 Task: Create a task  Create user profiles and permissions system for the app , assign it to team member softage.10@softage.net in the project TurboCharge and update the status of the task to  On Track  , set the priority of the task to Low.
Action: Mouse moved to (57, 314)
Screenshot: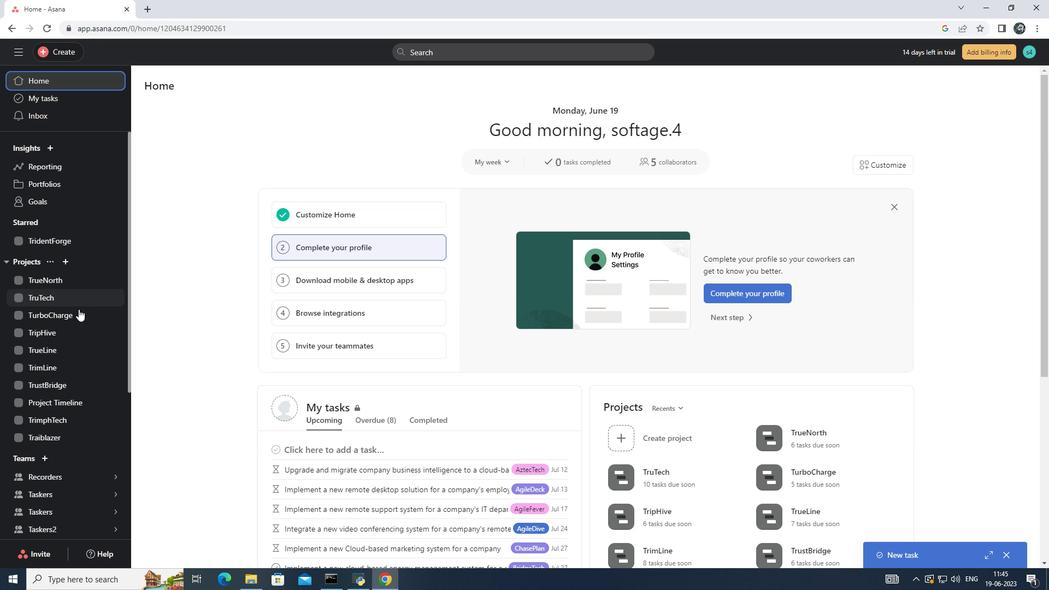 
Action: Mouse pressed left at (57, 314)
Screenshot: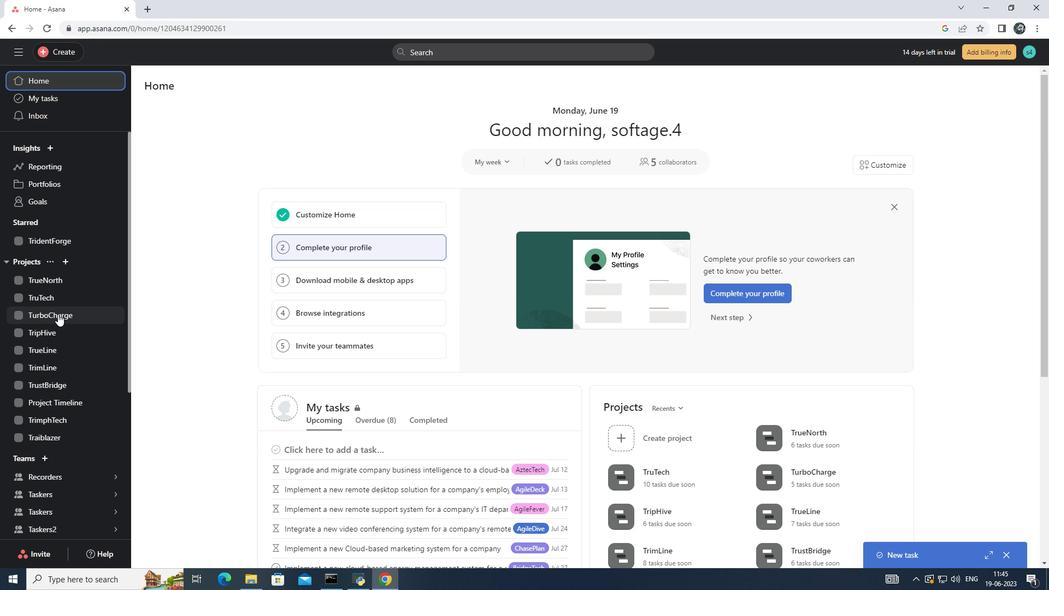 
Action: Mouse moved to (166, 137)
Screenshot: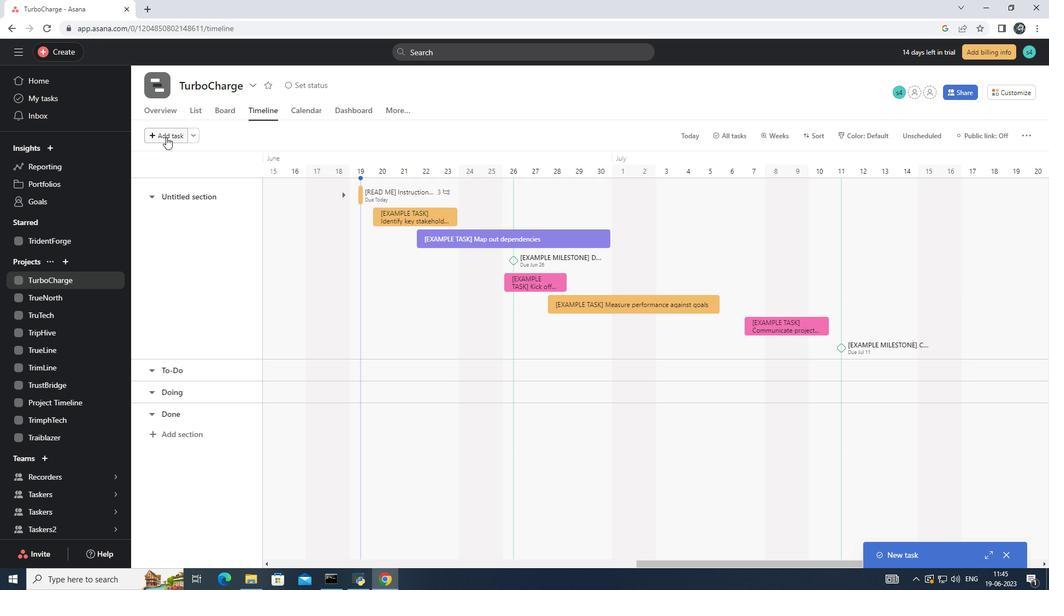 
Action: Mouse pressed left at (166, 137)
Screenshot: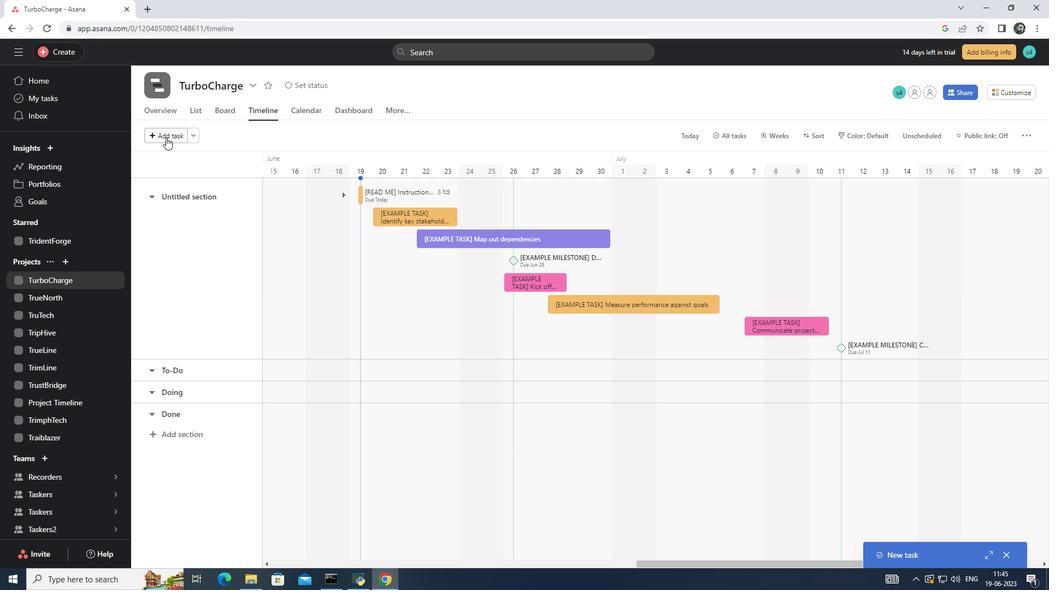 
Action: Mouse moved to (390, 192)
Screenshot: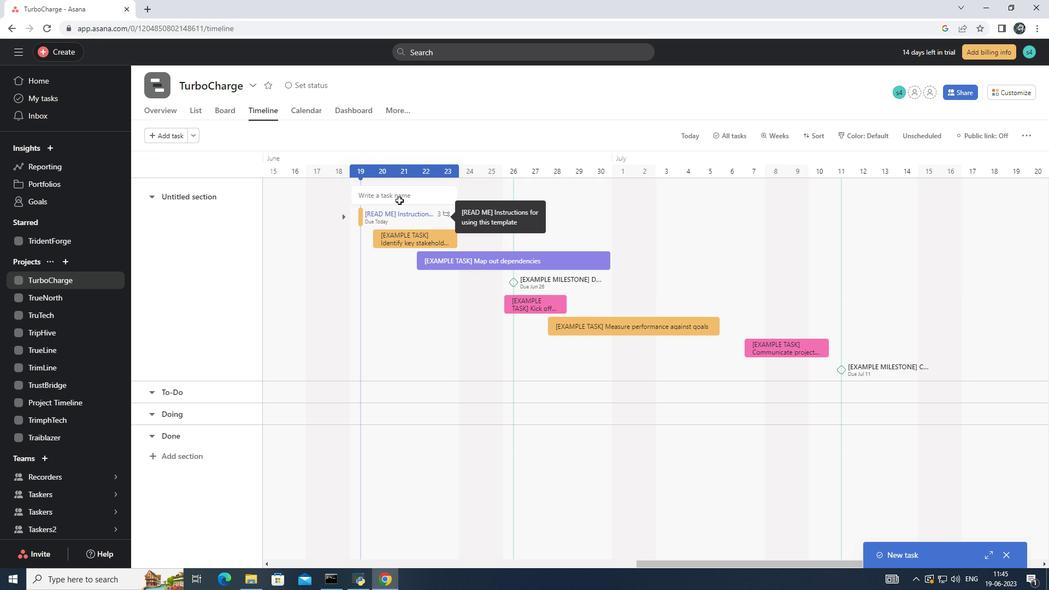 
Action: Mouse pressed left at (390, 192)
Screenshot: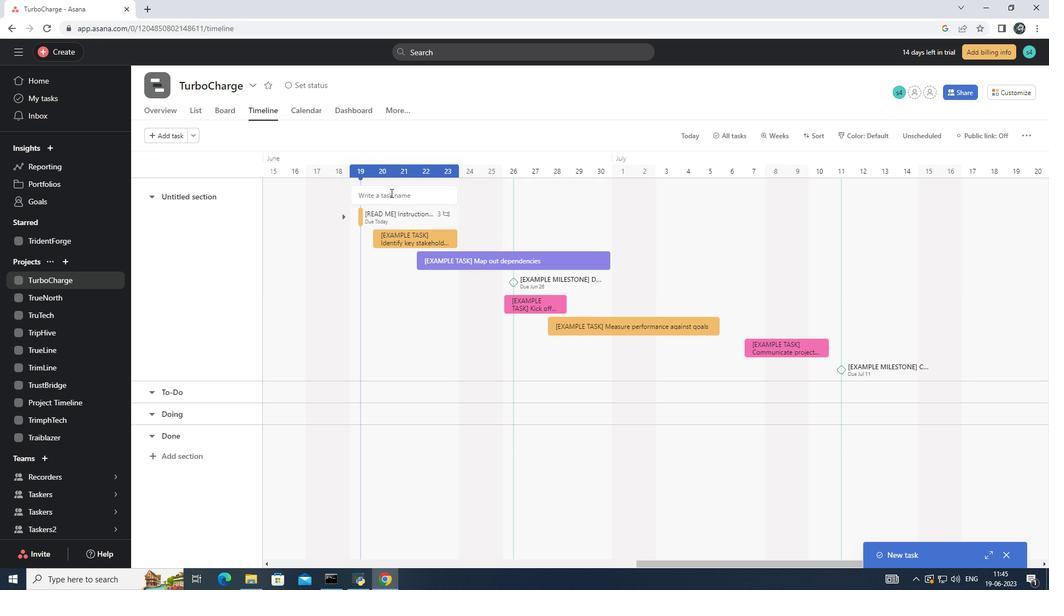 
Action: Key pressed <Key.shift>Cres<Key.backspace>ate<Key.space>user<Key.space>profiles<Key.space>and<Key.space>permissions<Key.space>systm<Key.backspace>em<Key.space>for<Key.space>the<Key.space>app<Key.enter>
Screenshot: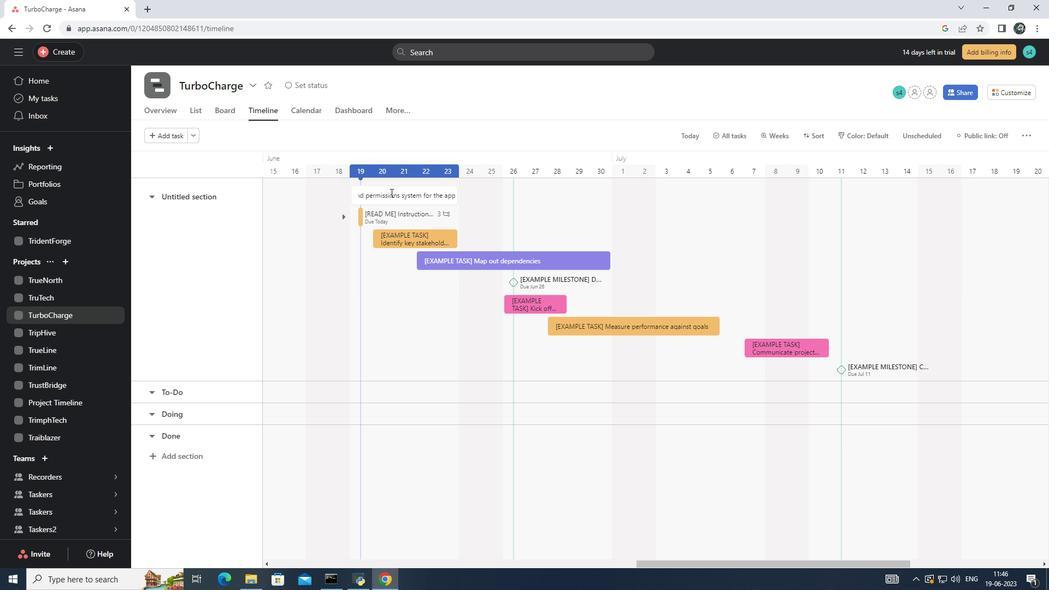 
Action: Mouse pressed left at (390, 192)
Screenshot: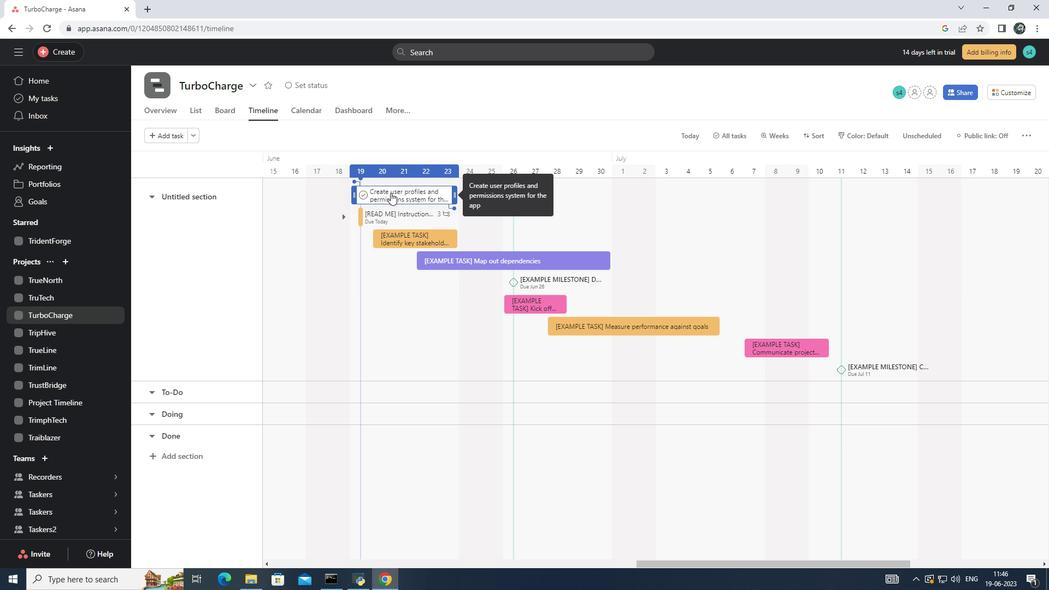 
Action: Mouse moved to (760, 194)
Screenshot: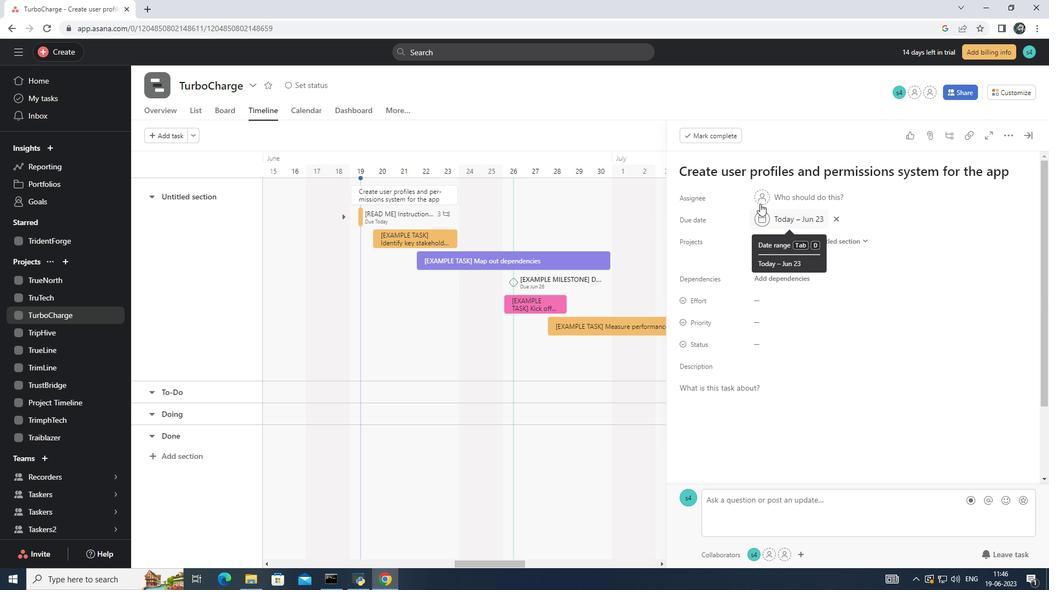 
Action: Mouse pressed left at (760, 194)
Screenshot: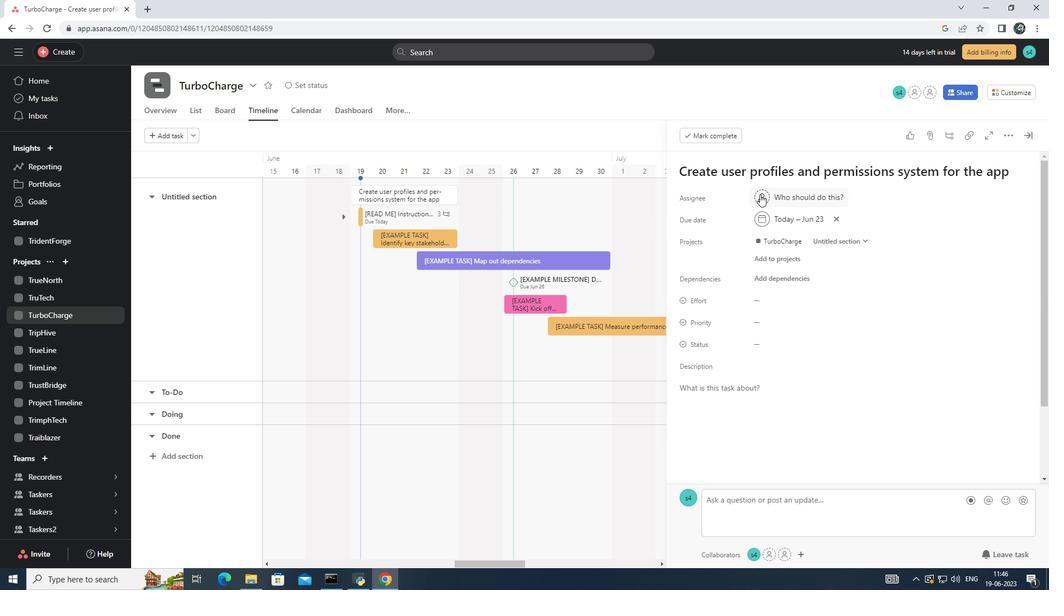 
Action: Mouse moved to (785, 194)
Screenshot: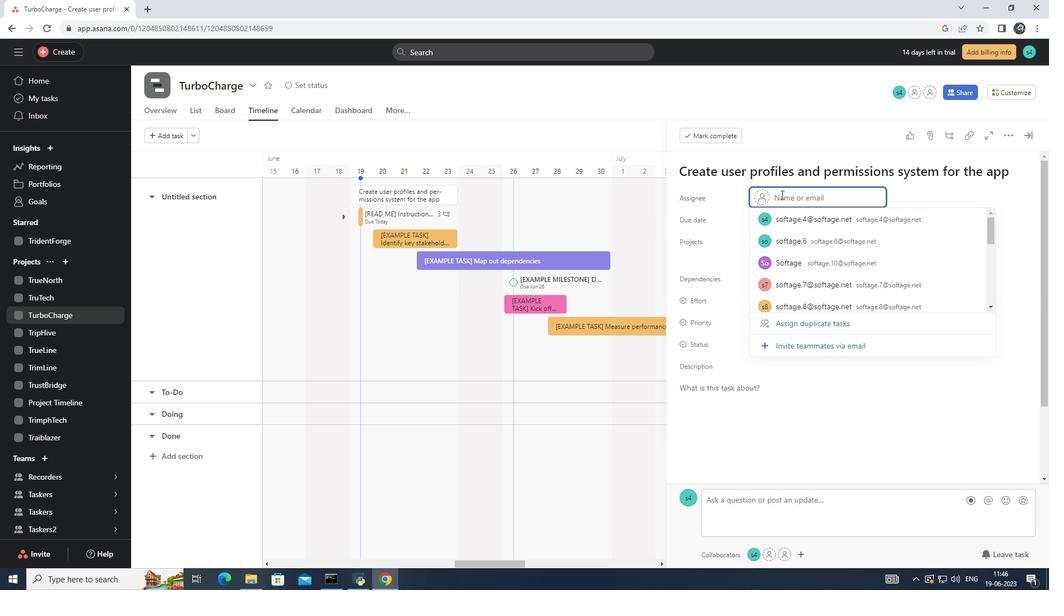 
Action: Key pressed softage.10<Key.shift>@softage.net<Key.enter>
Screenshot: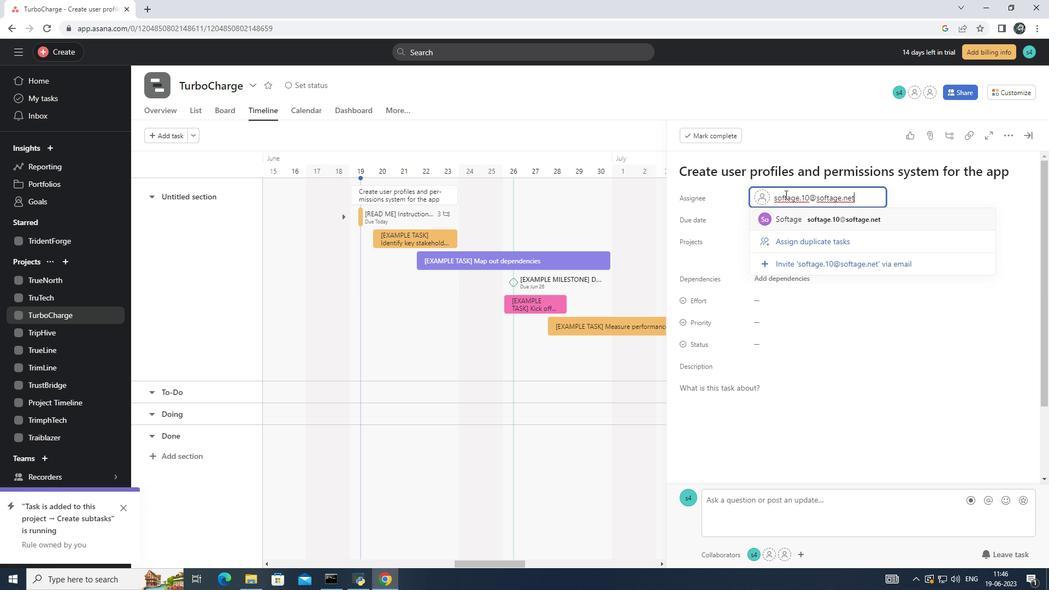
Action: Mouse moved to (786, 344)
Screenshot: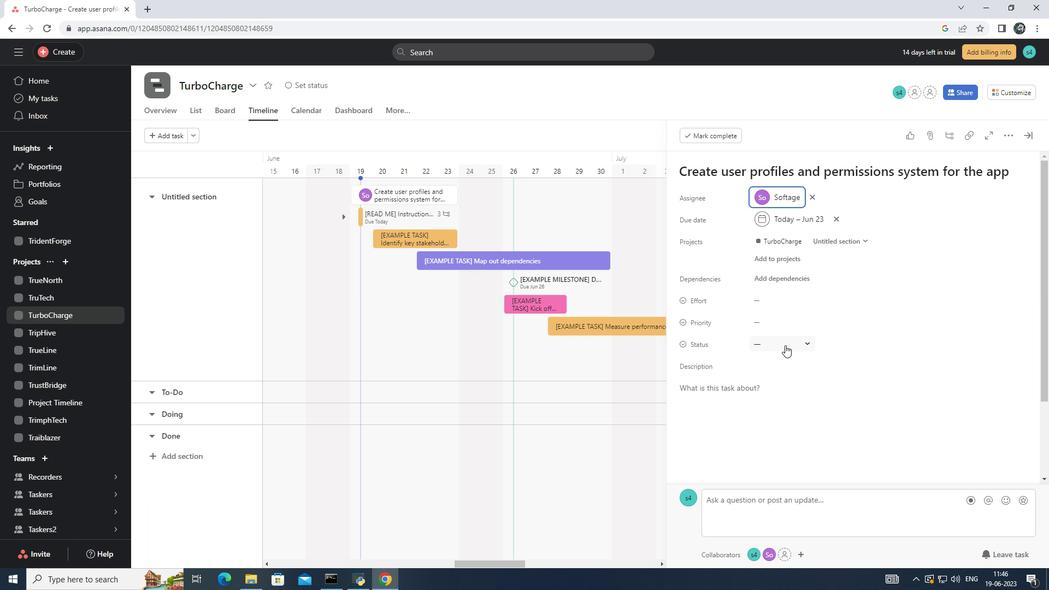 
Action: Mouse pressed left at (786, 344)
Screenshot: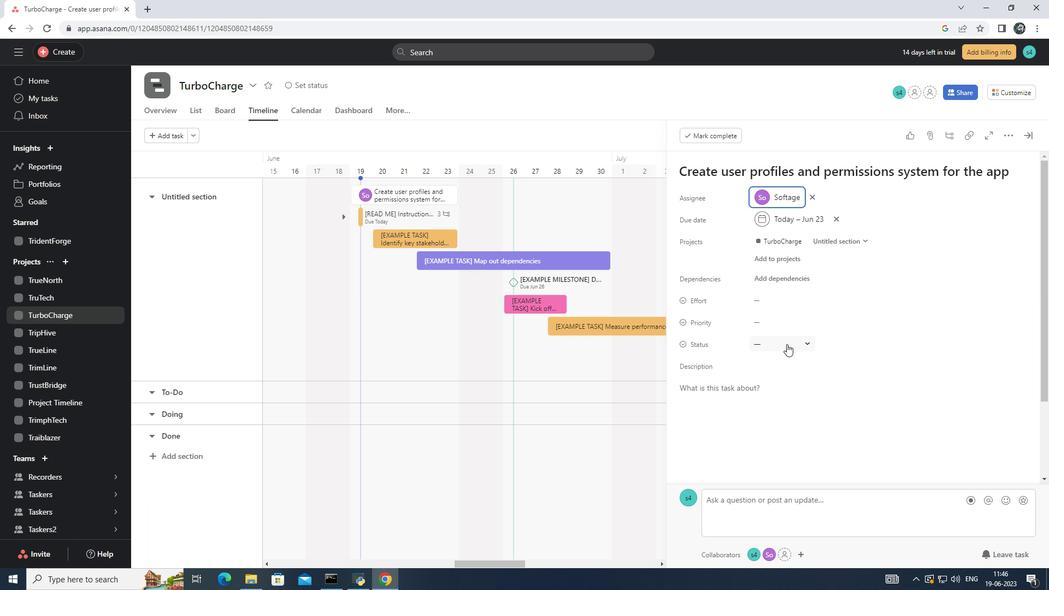 
Action: Mouse moved to (815, 383)
Screenshot: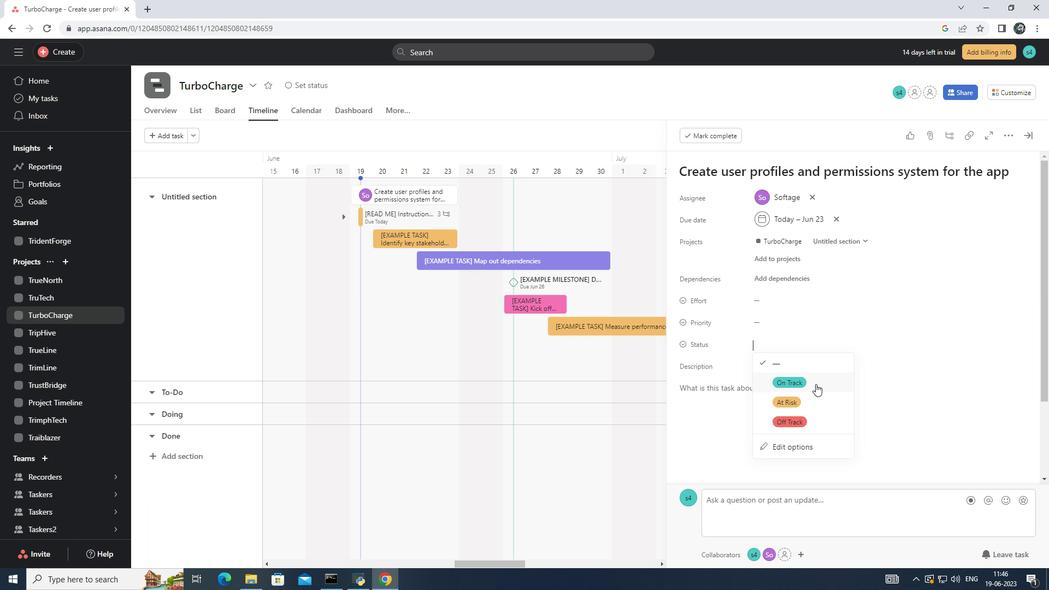 
Action: Mouse pressed left at (815, 383)
Screenshot: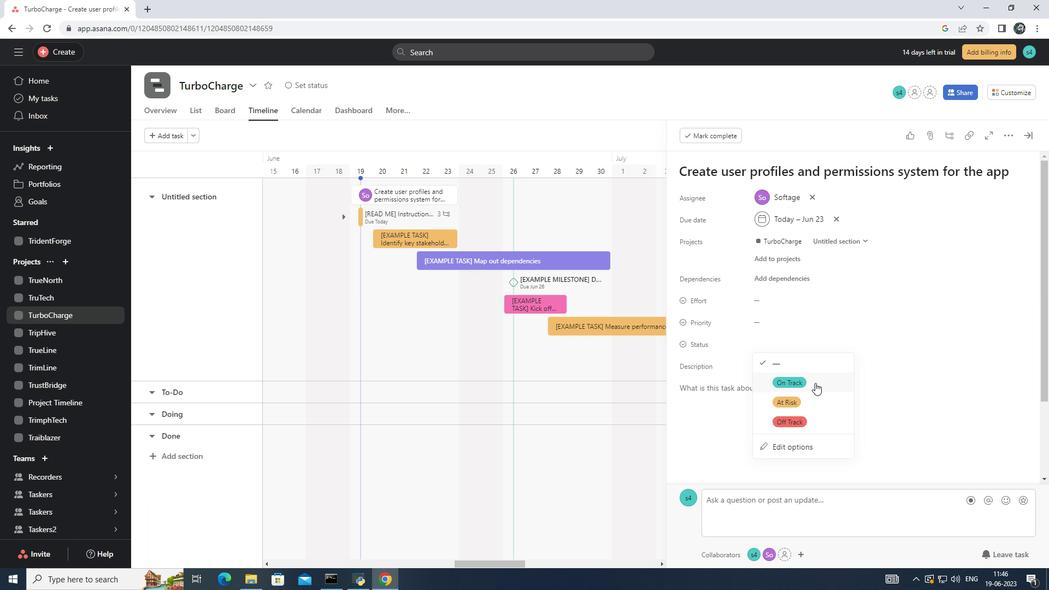 
Action: Mouse moved to (790, 321)
Screenshot: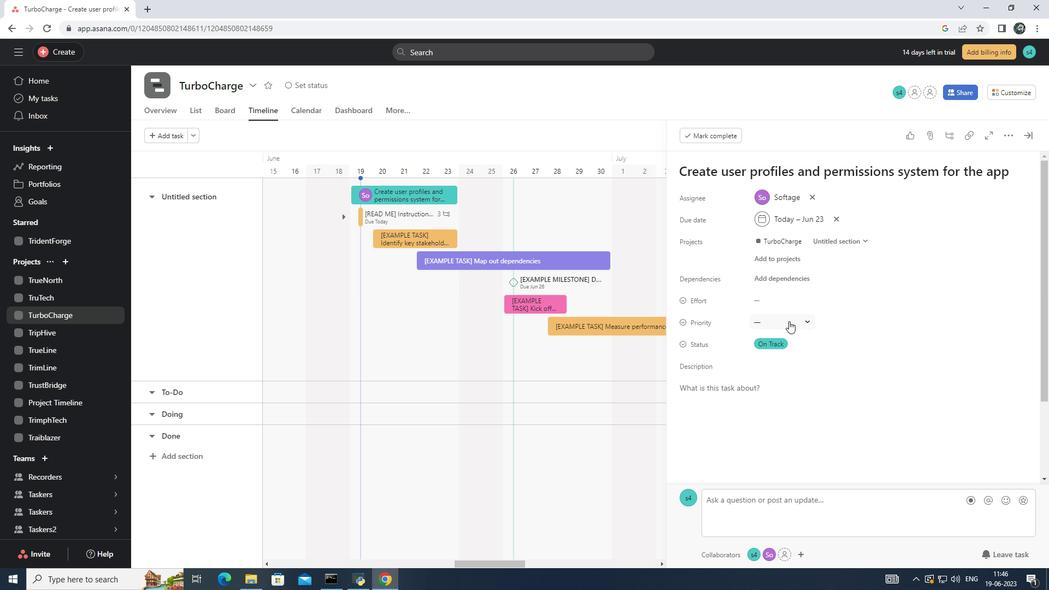 
Action: Mouse pressed left at (790, 321)
Screenshot: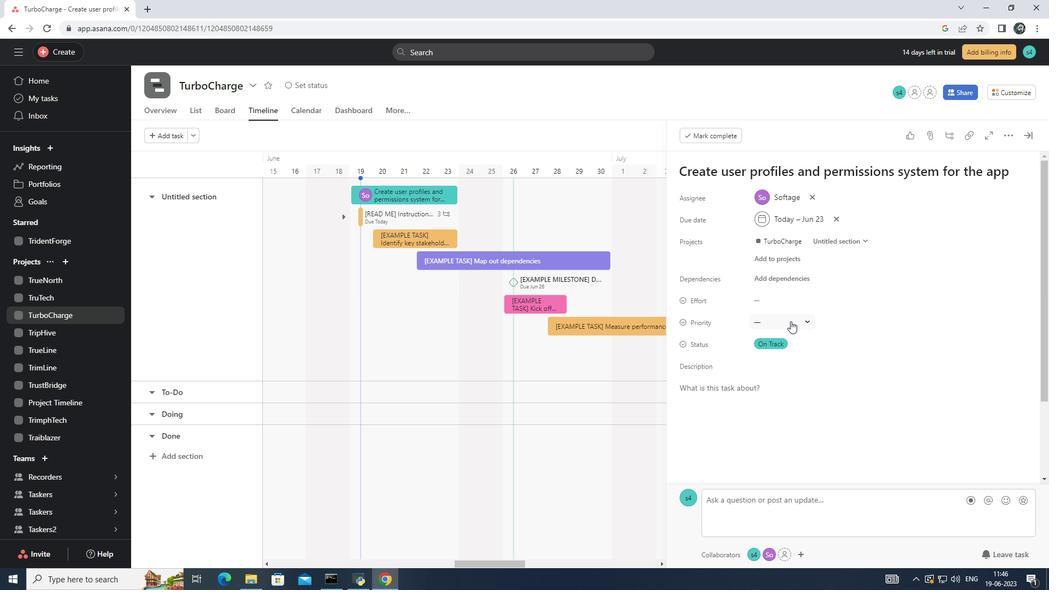 
Action: Mouse moved to (813, 399)
Screenshot: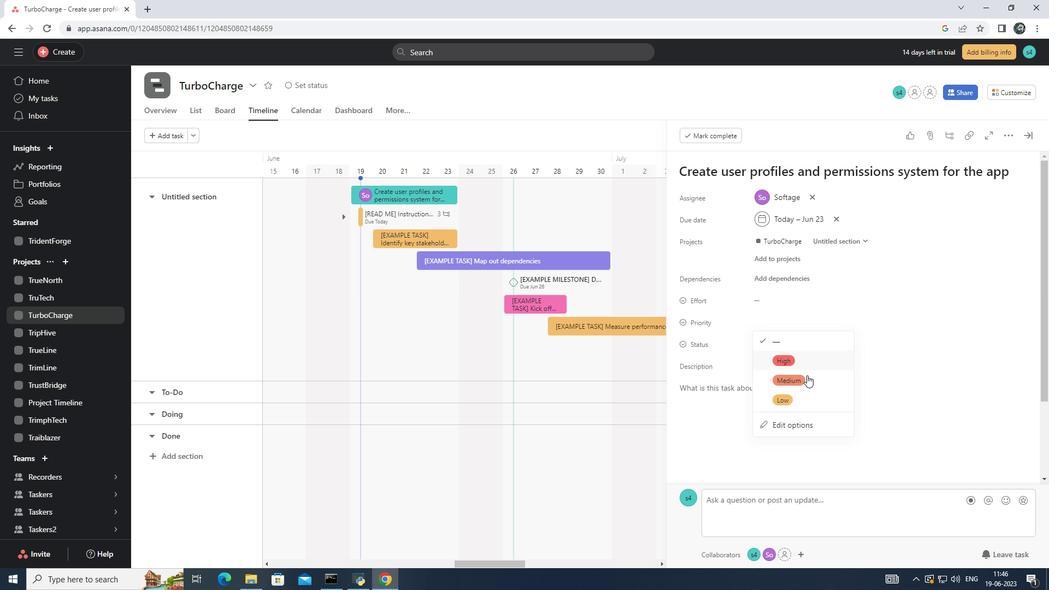 
Action: Mouse pressed left at (813, 399)
Screenshot: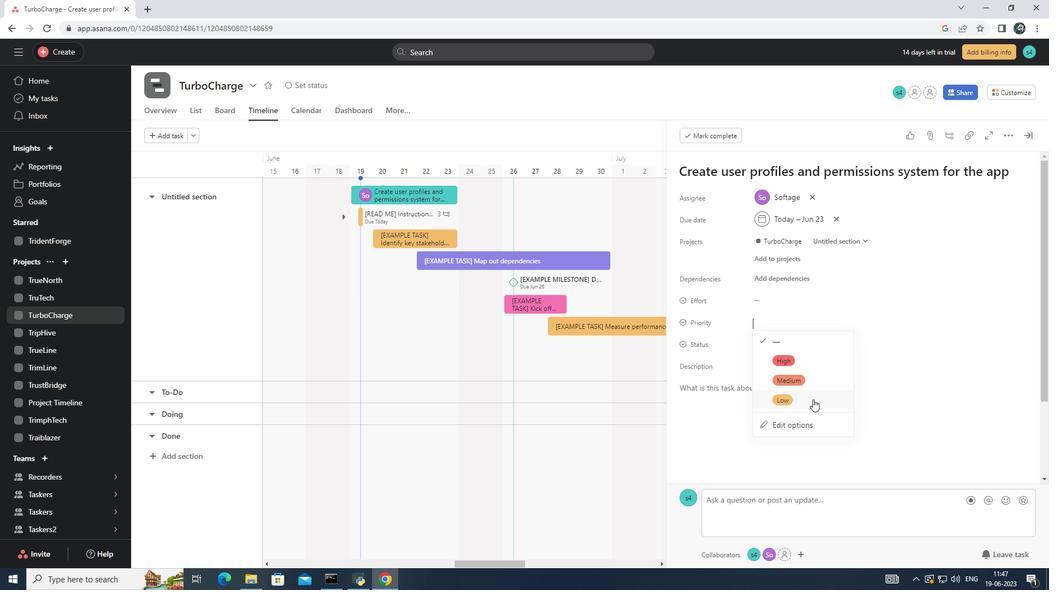 
